Task: Sort the products by best match.
Action: Mouse moved to (21, 91)
Screenshot: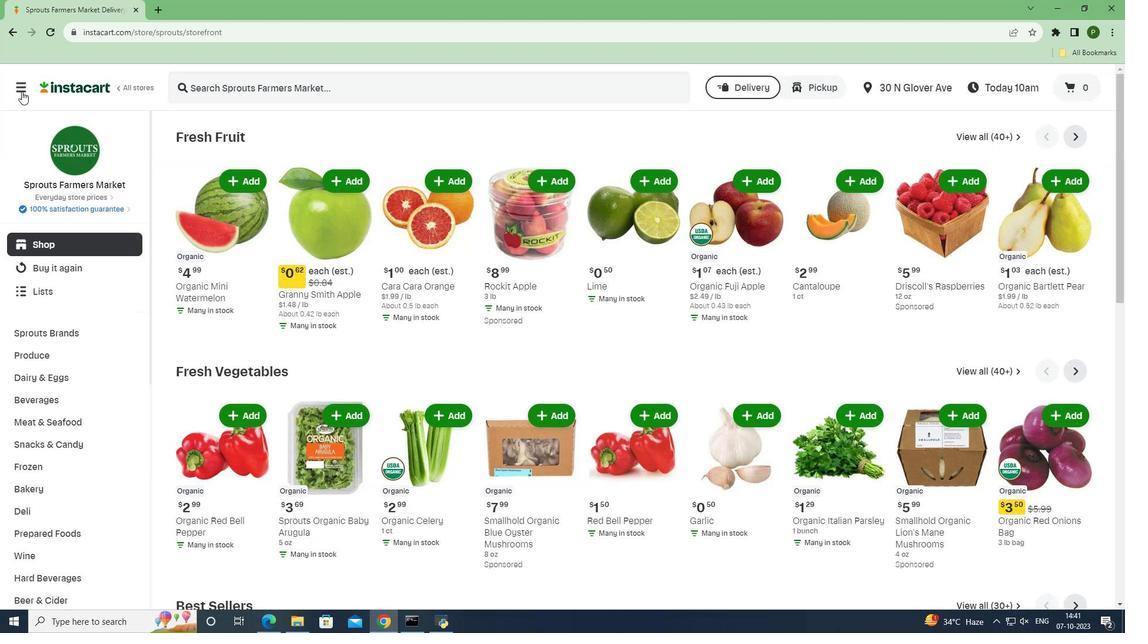 
Action: Mouse pressed left at (21, 91)
Screenshot: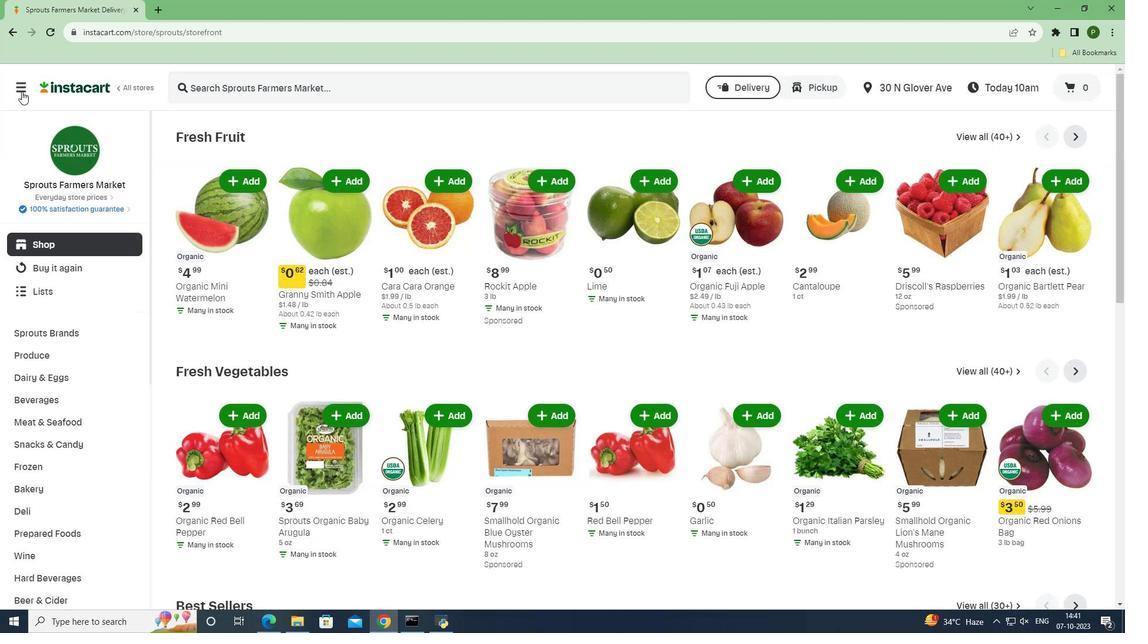 
Action: Mouse moved to (41, 308)
Screenshot: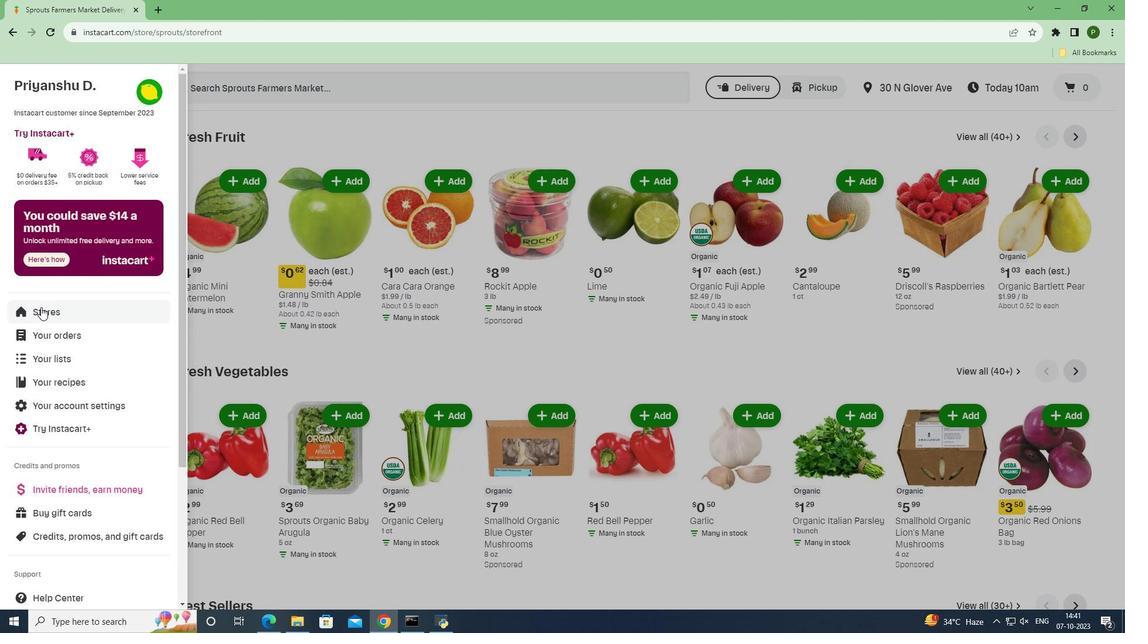 
Action: Mouse pressed left at (41, 308)
Screenshot: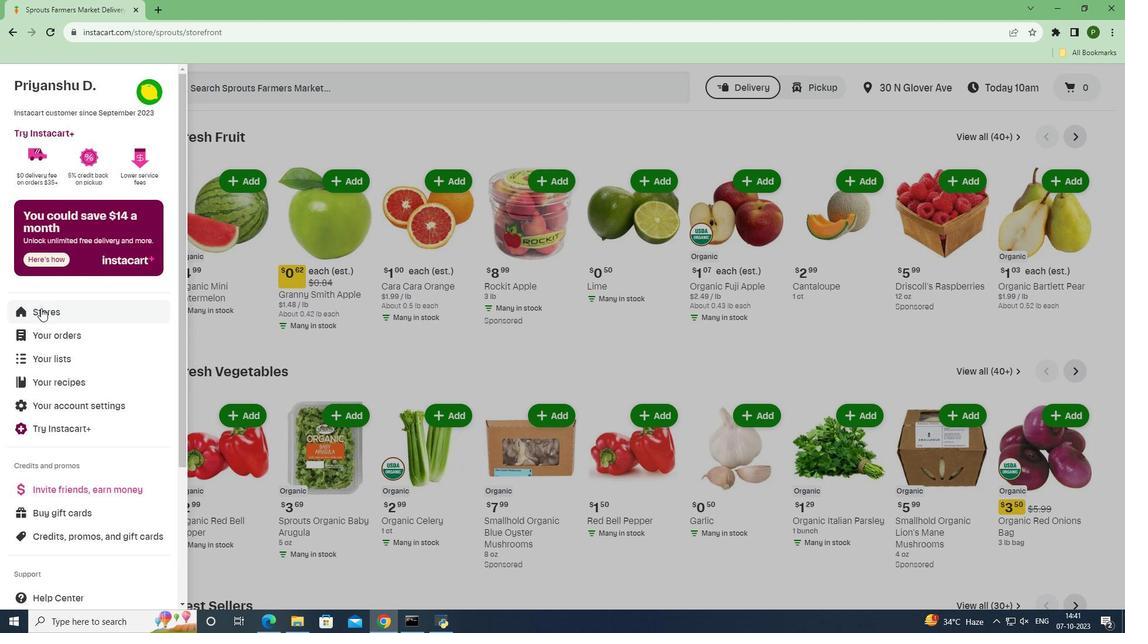 
Action: Mouse moved to (262, 136)
Screenshot: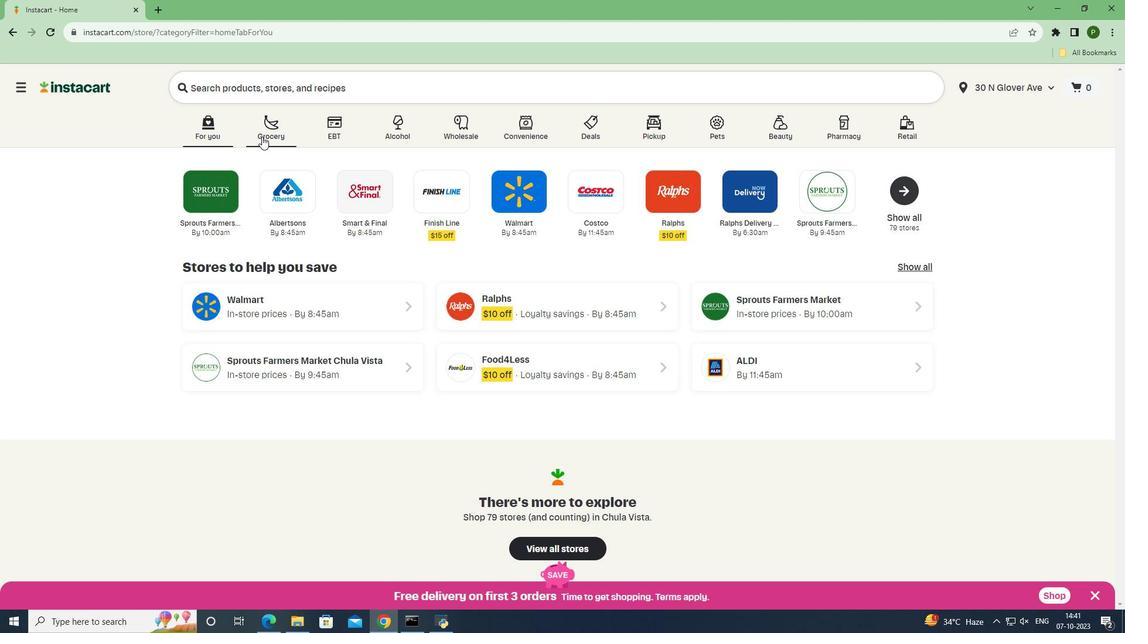 
Action: Mouse pressed left at (262, 136)
Screenshot: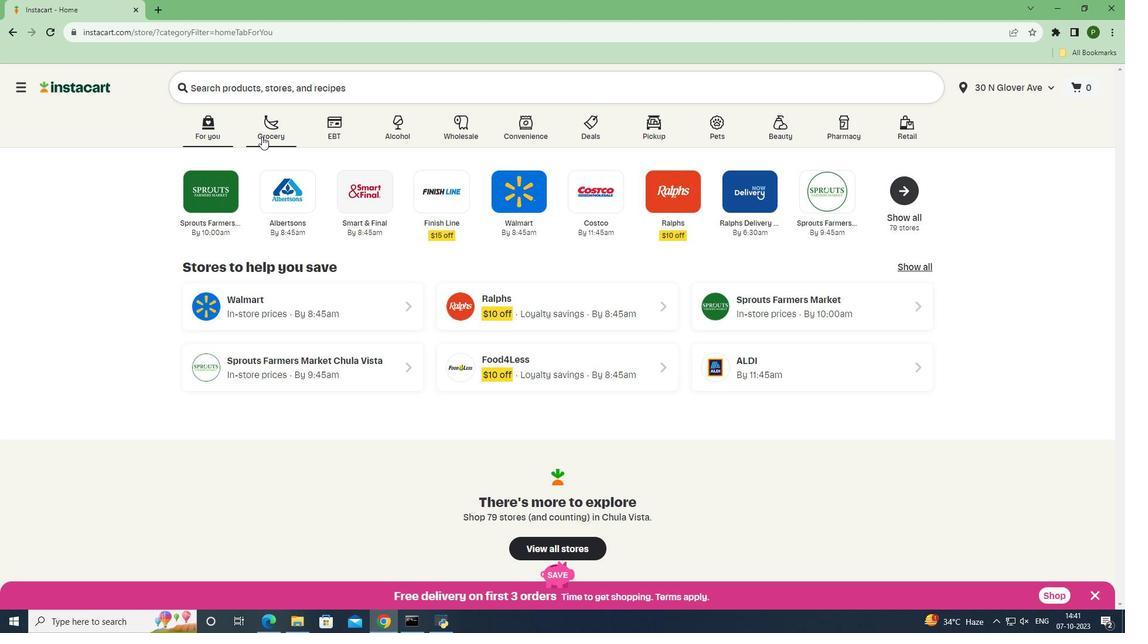 
Action: Mouse moved to (461, 265)
Screenshot: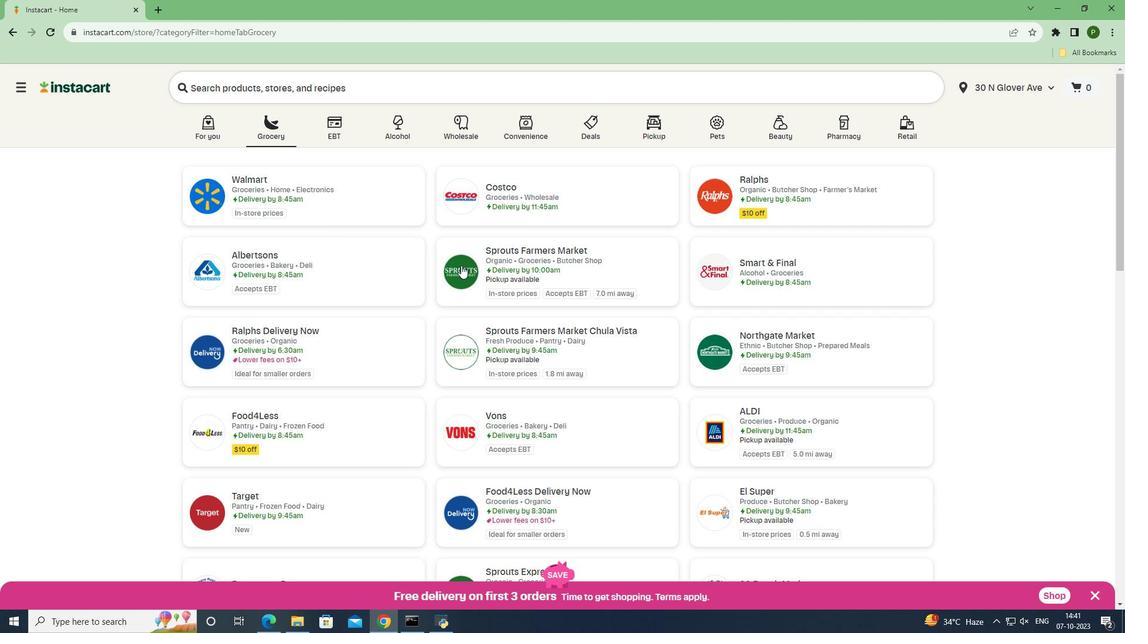 
Action: Mouse pressed left at (461, 265)
Screenshot: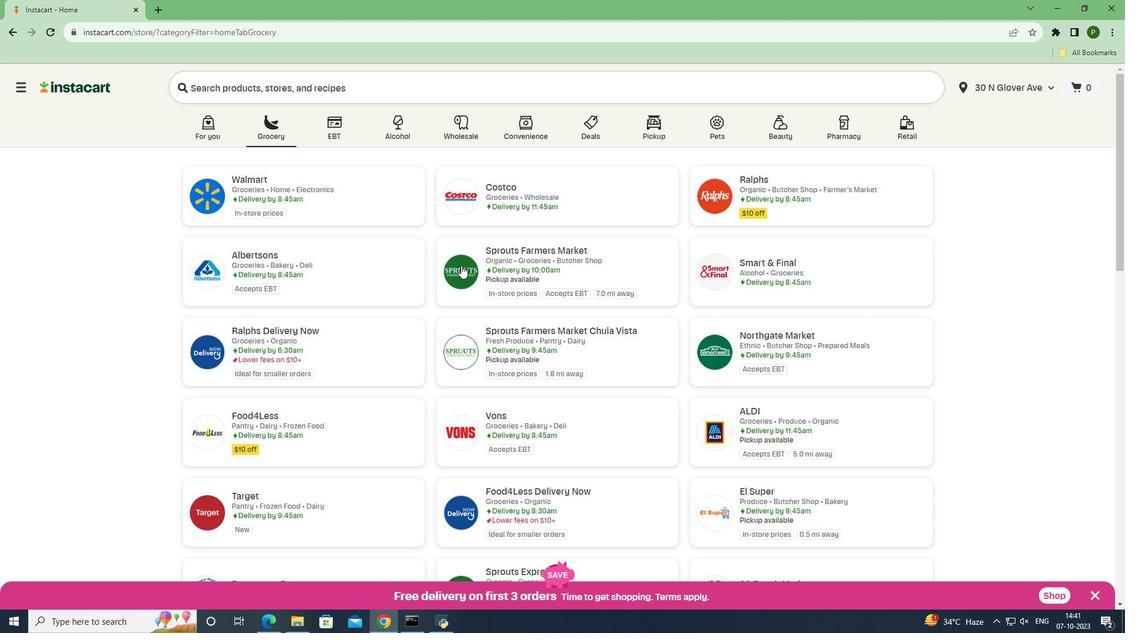
Action: Mouse moved to (87, 380)
Screenshot: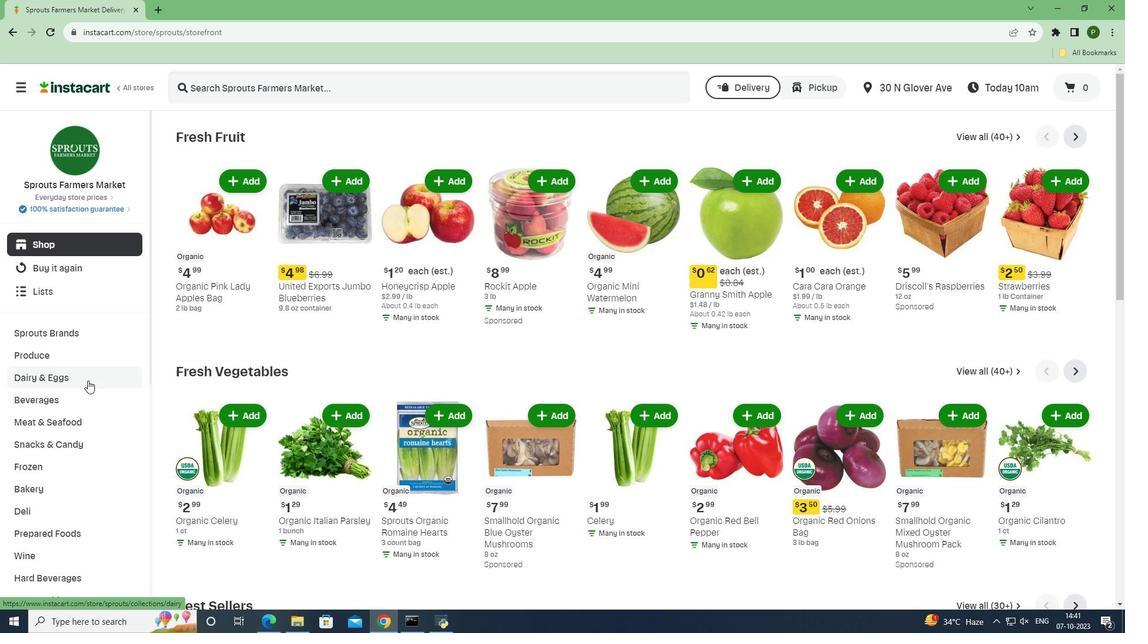 
Action: Mouse pressed left at (87, 380)
Screenshot: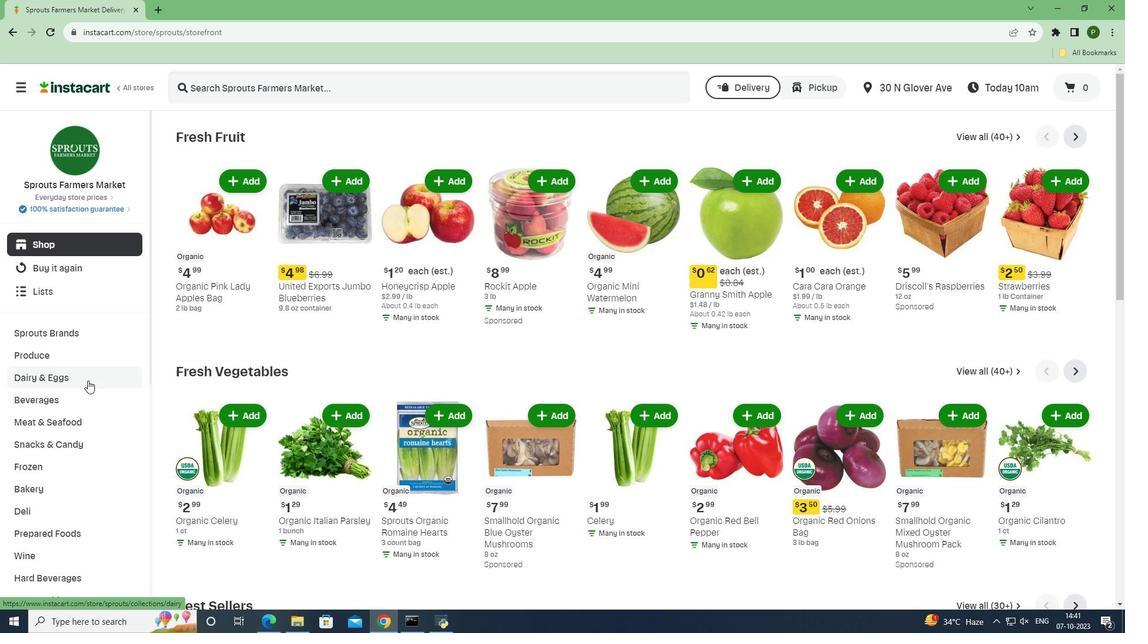 
Action: Mouse moved to (63, 465)
Screenshot: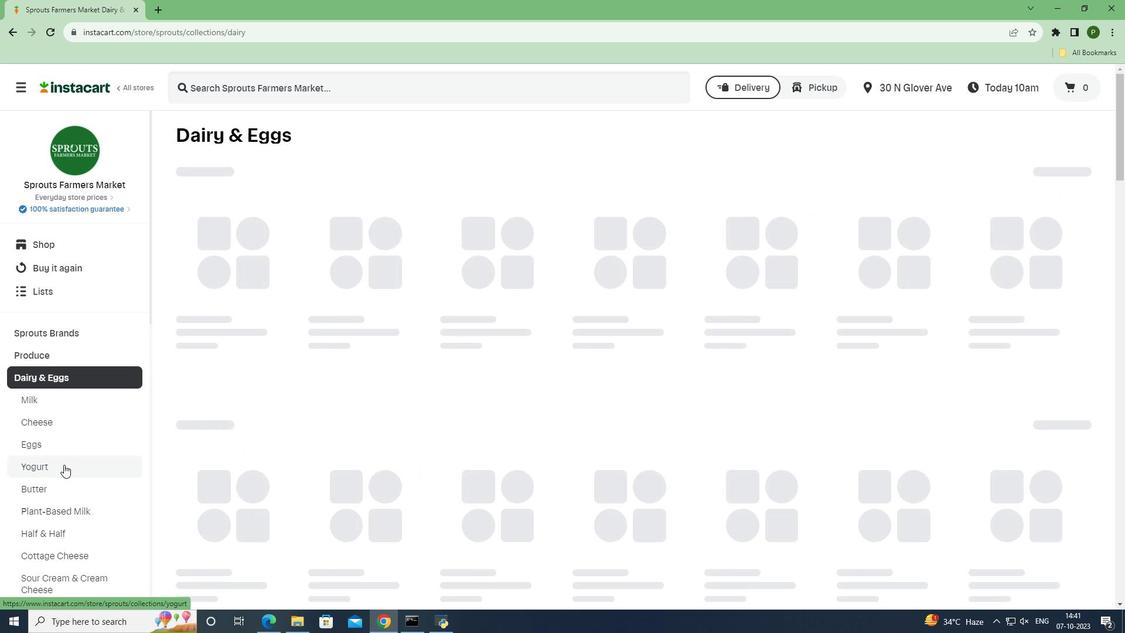 
Action: Mouse pressed left at (63, 465)
Screenshot: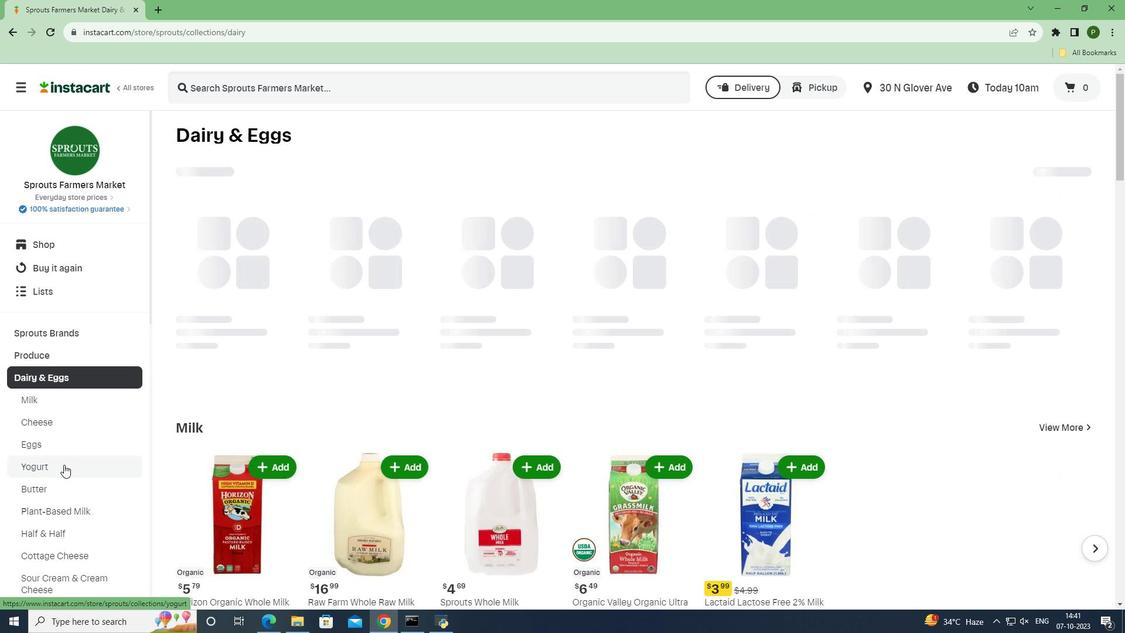 
Action: Mouse moved to (1023, 231)
Screenshot: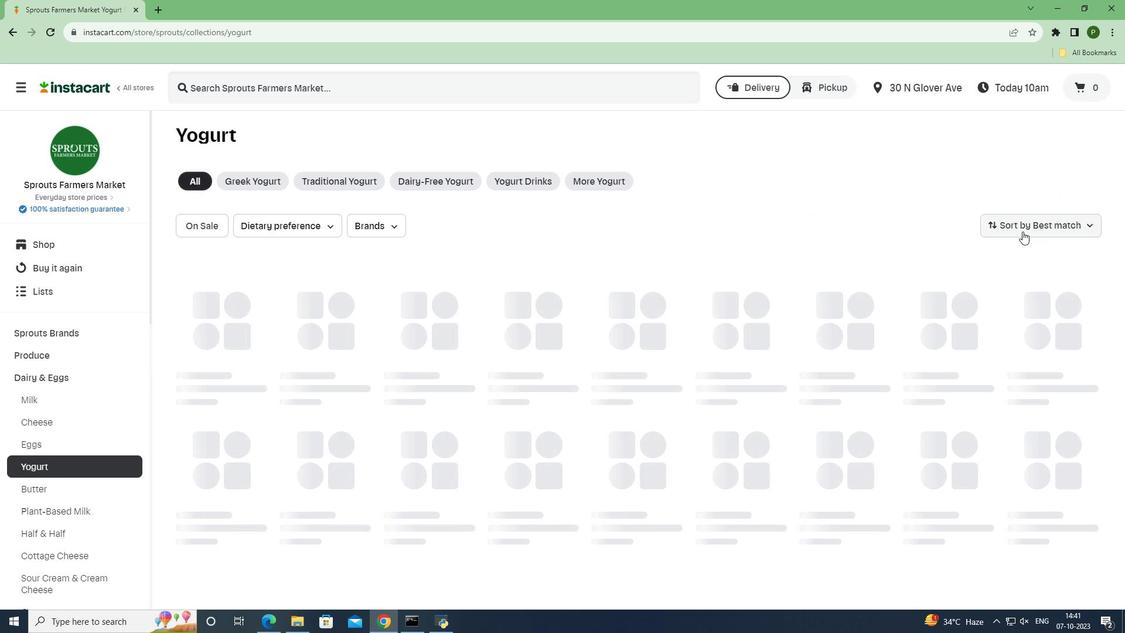 
Action: Mouse pressed left at (1023, 231)
Screenshot: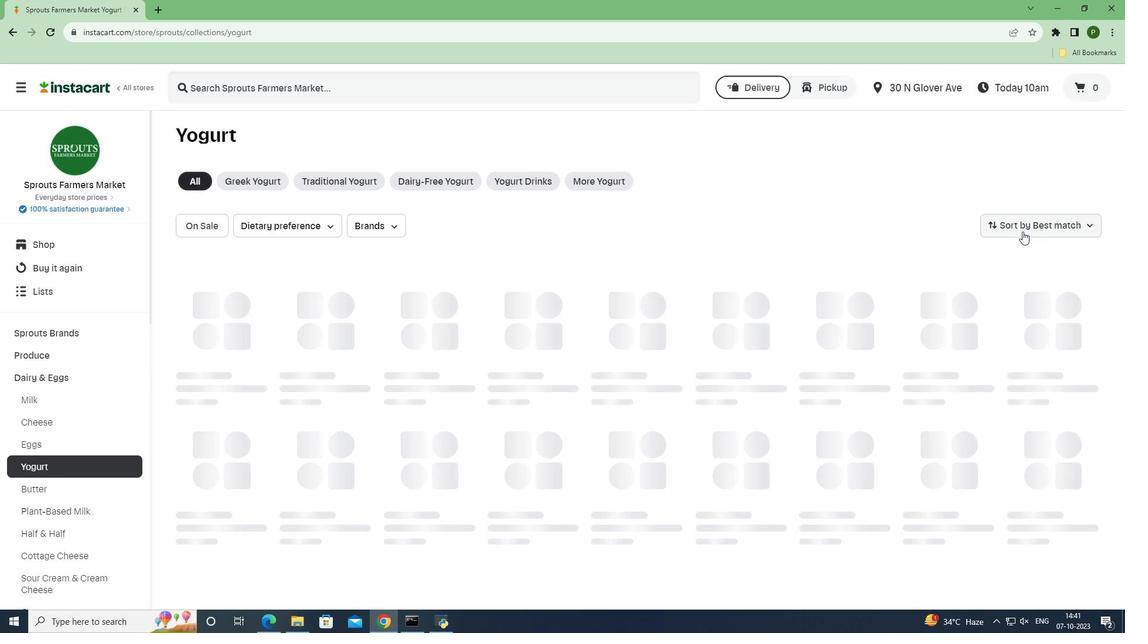 
Action: Mouse moved to (1025, 258)
Screenshot: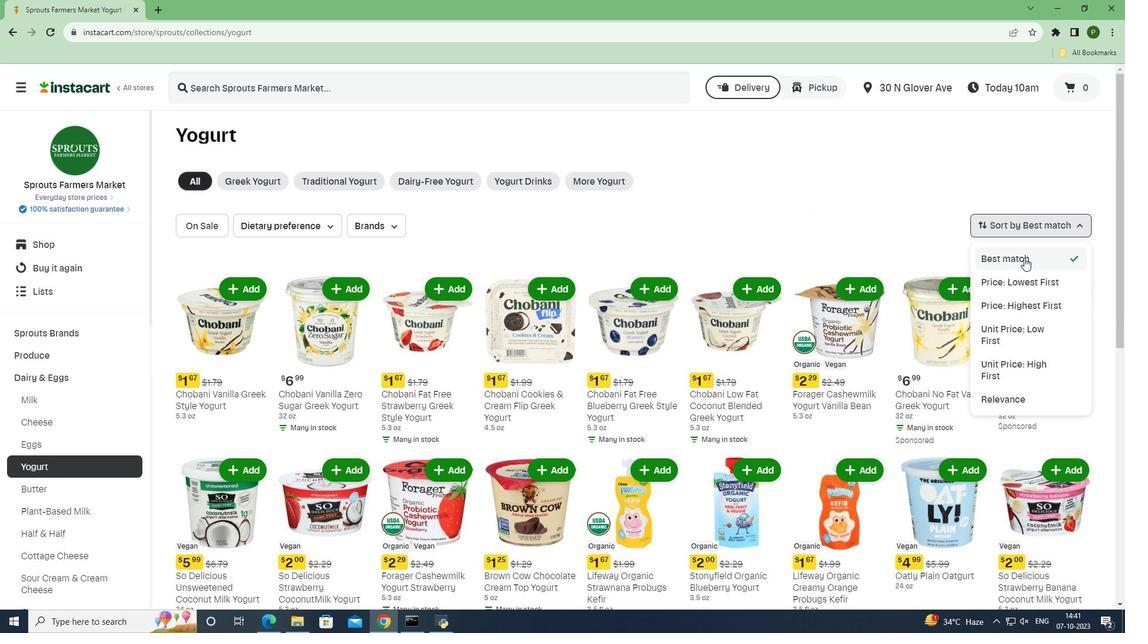 
Action: Mouse pressed left at (1025, 258)
Screenshot: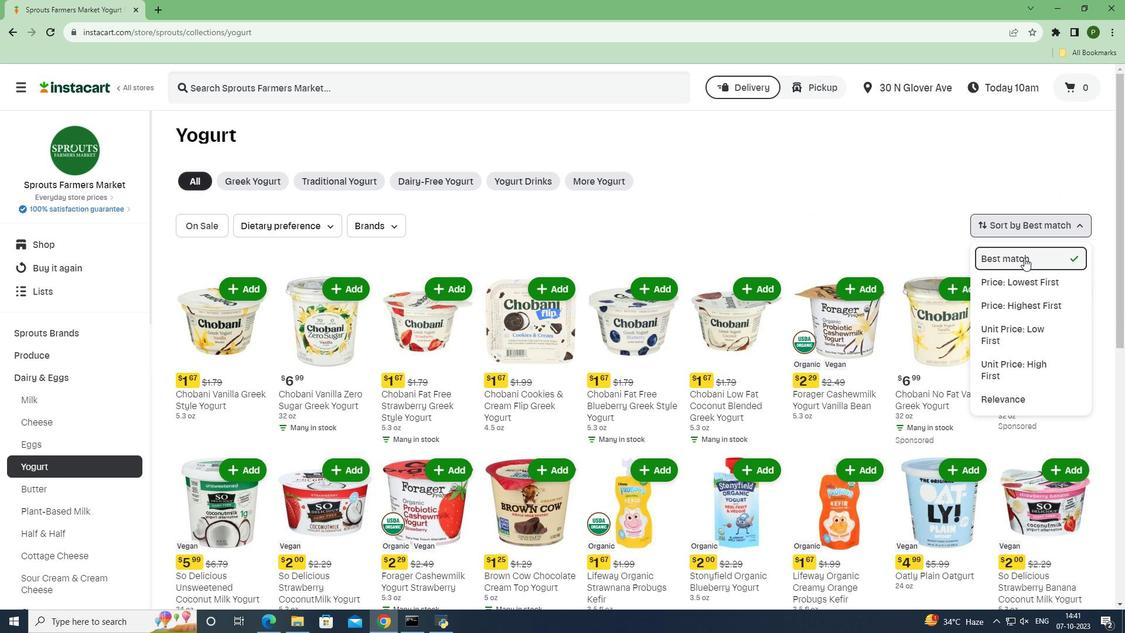 
Action: Mouse moved to (737, 223)
Screenshot: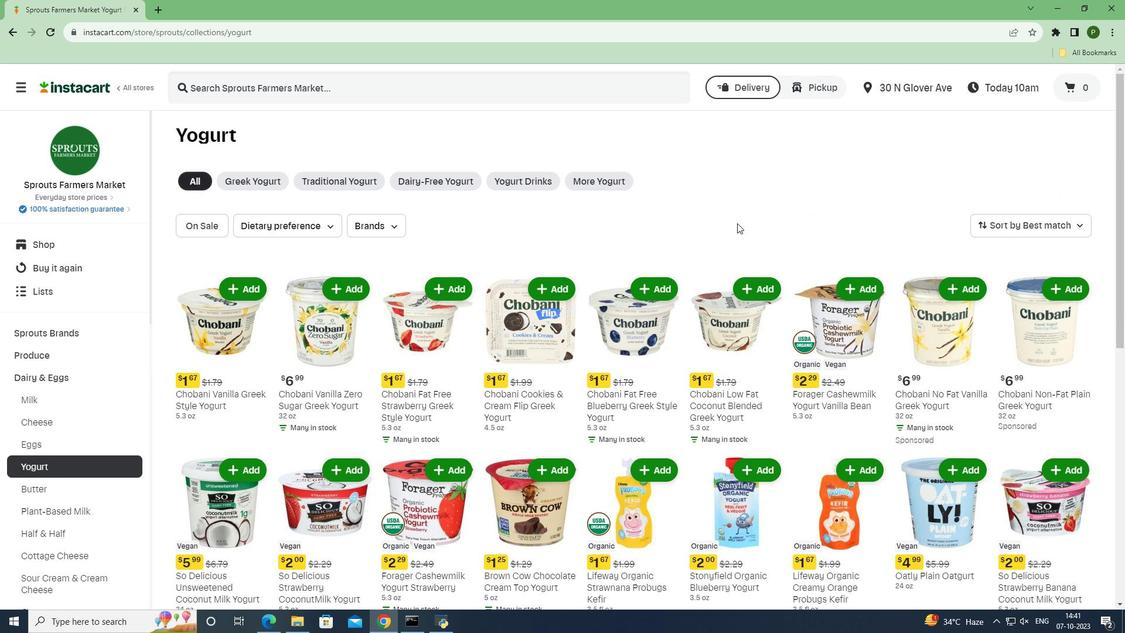 
